 Task: Open the "Change your login email or login method" article.
Action: Mouse moved to (61, 634)
Screenshot: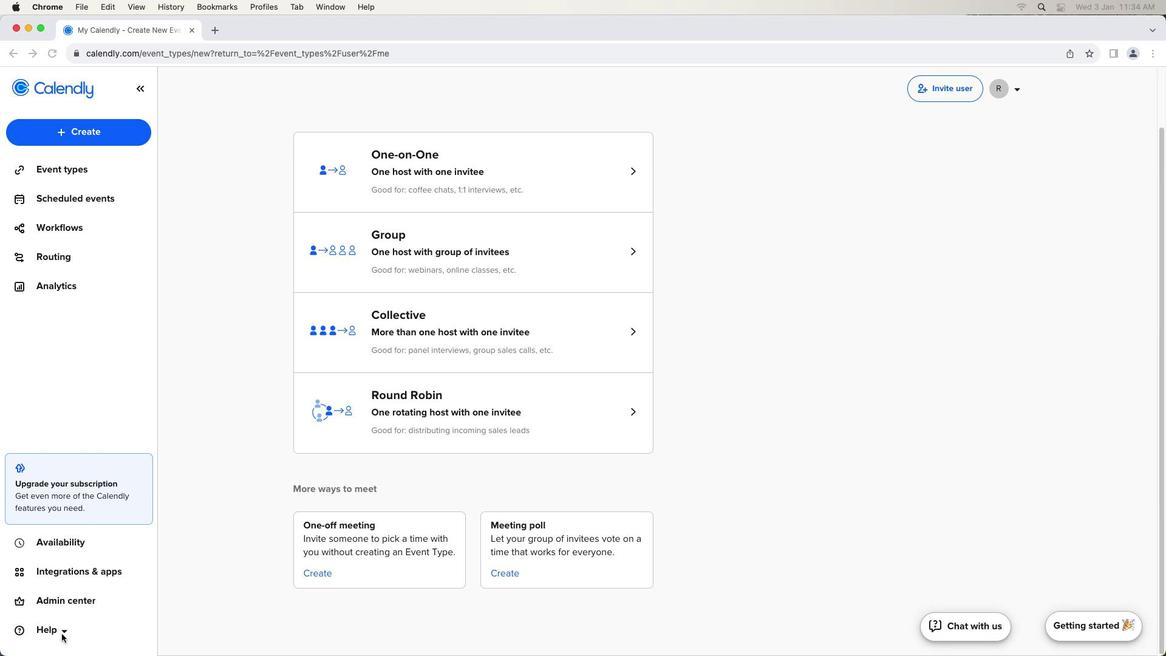 
Action: Mouse pressed left at (61, 634)
Screenshot: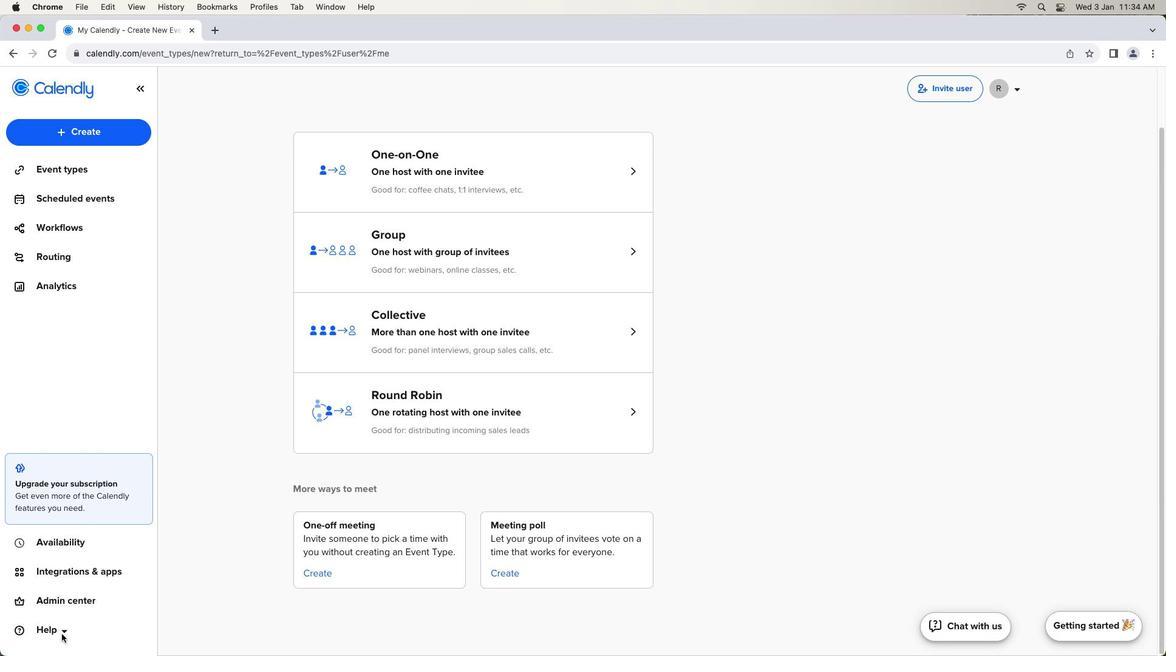 
Action: Mouse moved to (61, 629)
Screenshot: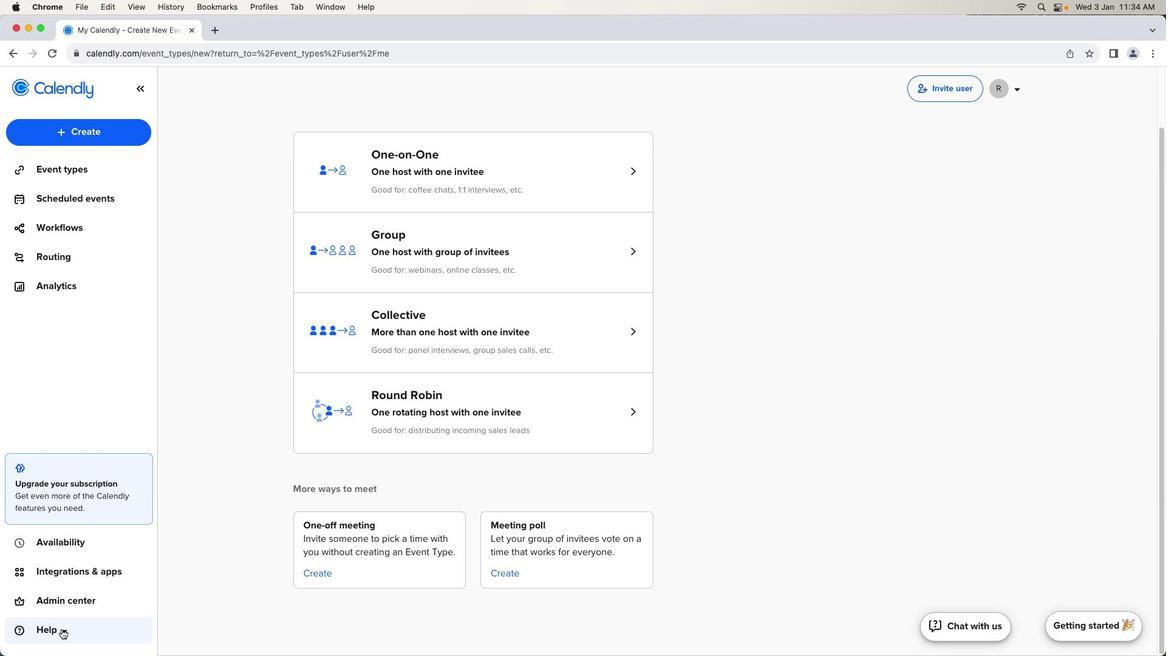 
Action: Mouse pressed left at (61, 629)
Screenshot: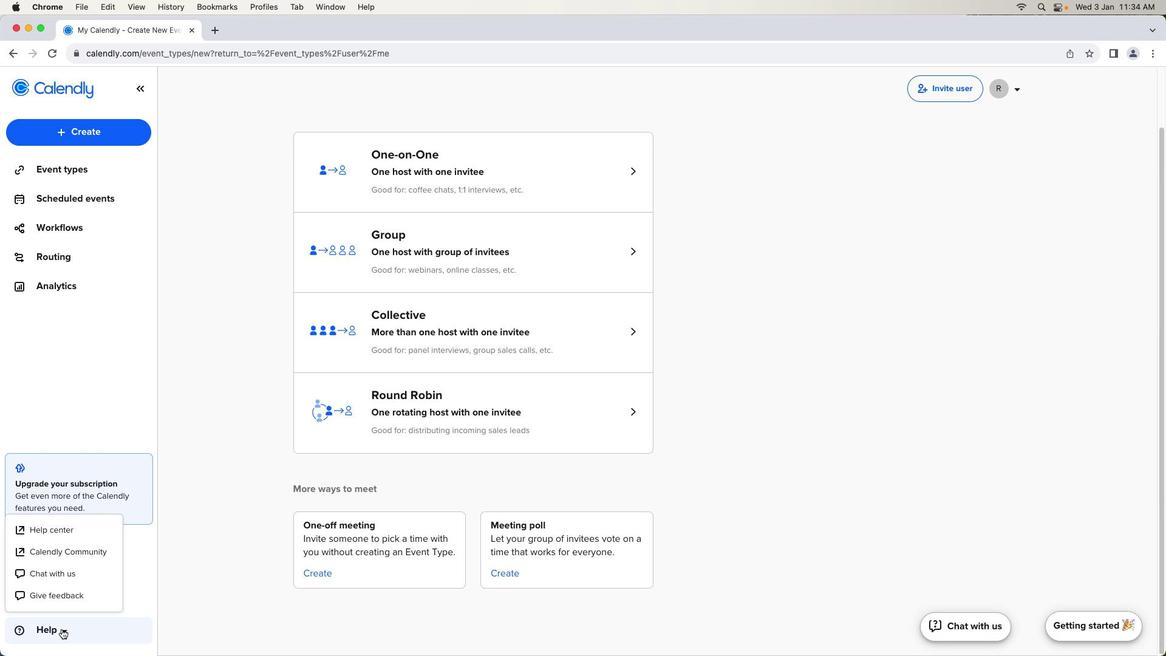 
Action: Mouse moved to (82, 524)
Screenshot: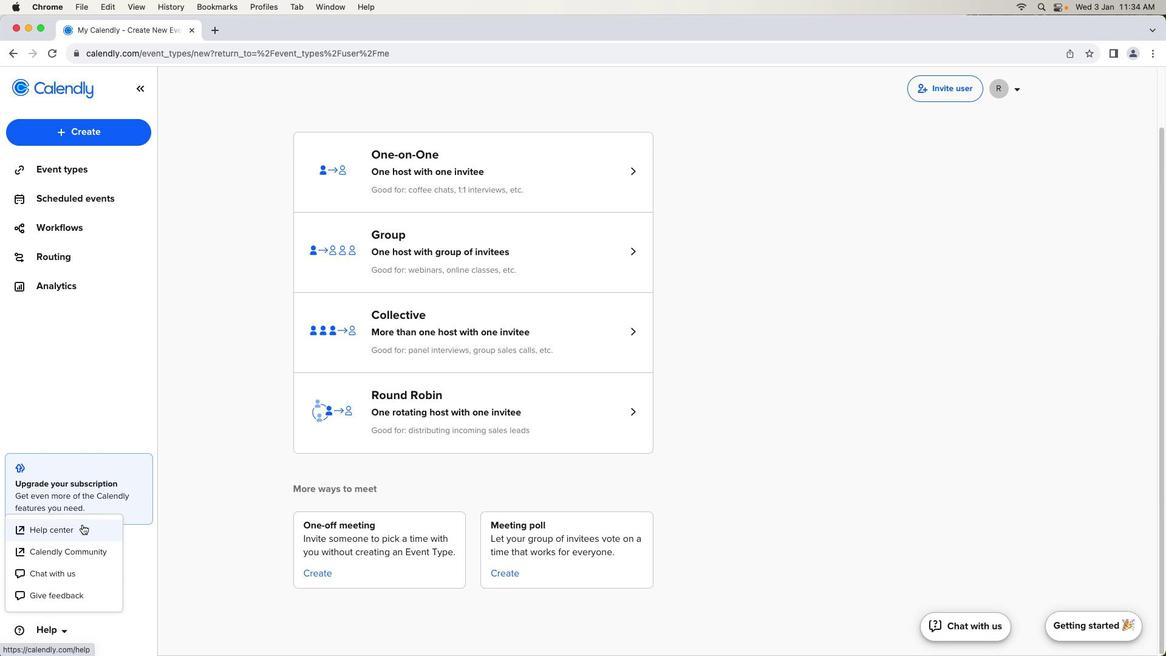 
Action: Mouse pressed left at (82, 524)
Screenshot: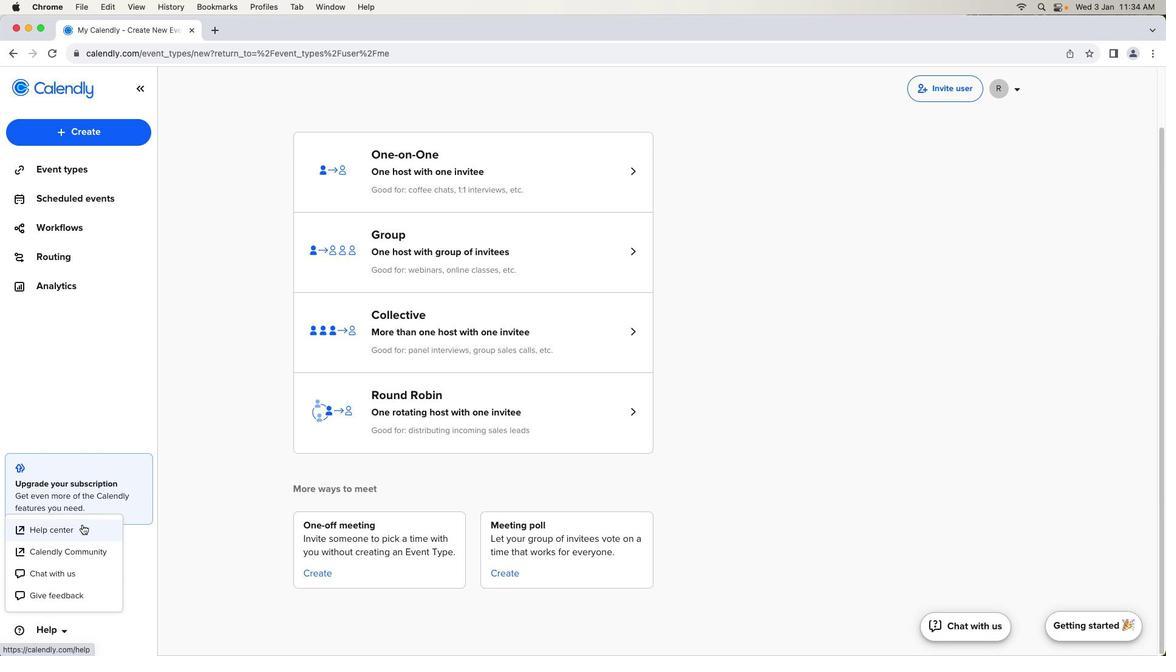 
Action: Mouse moved to (483, 482)
Screenshot: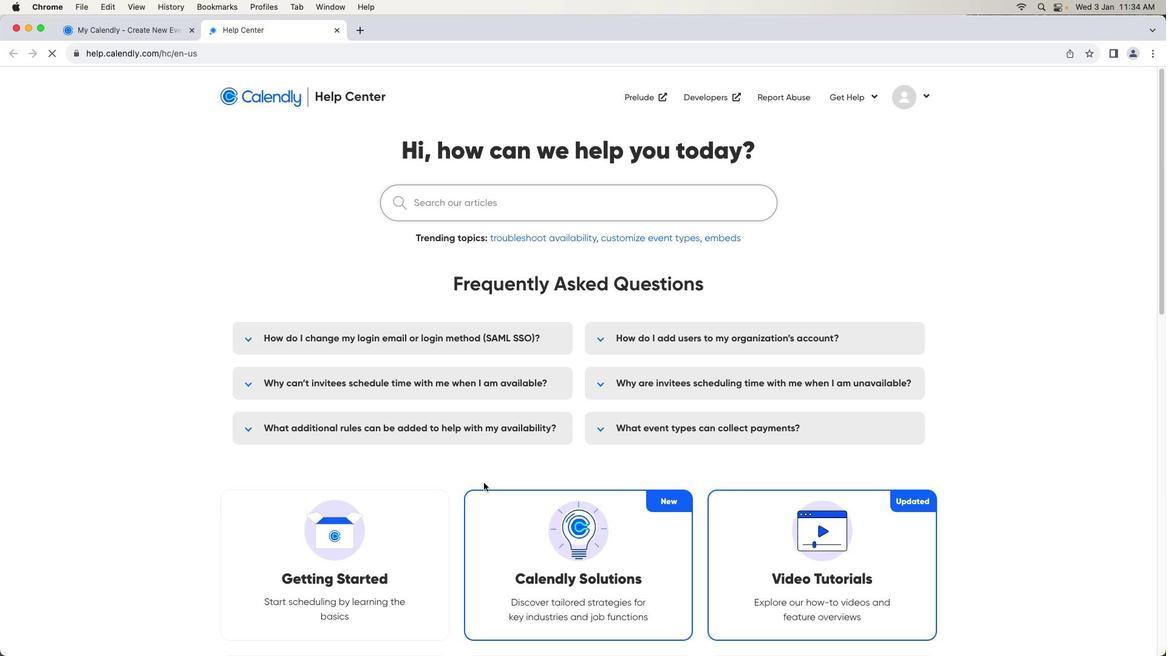 
Action: Mouse scrolled (483, 482) with delta (0, 0)
Screenshot: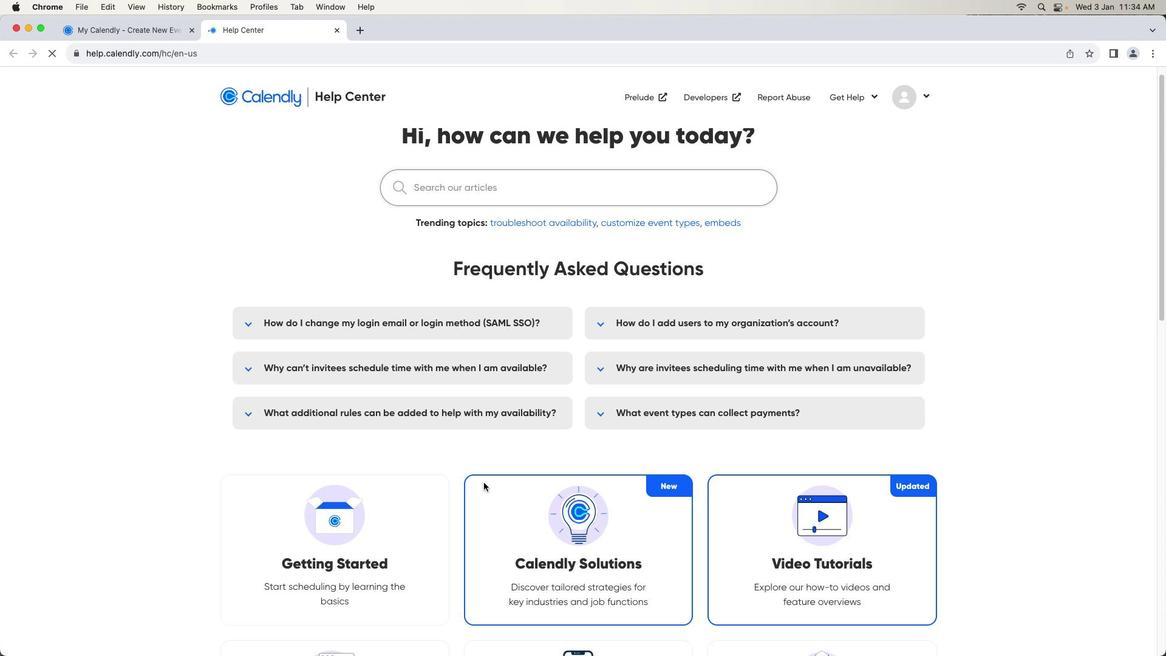 
Action: Mouse scrolled (483, 482) with delta (0, 0)
Screenshot: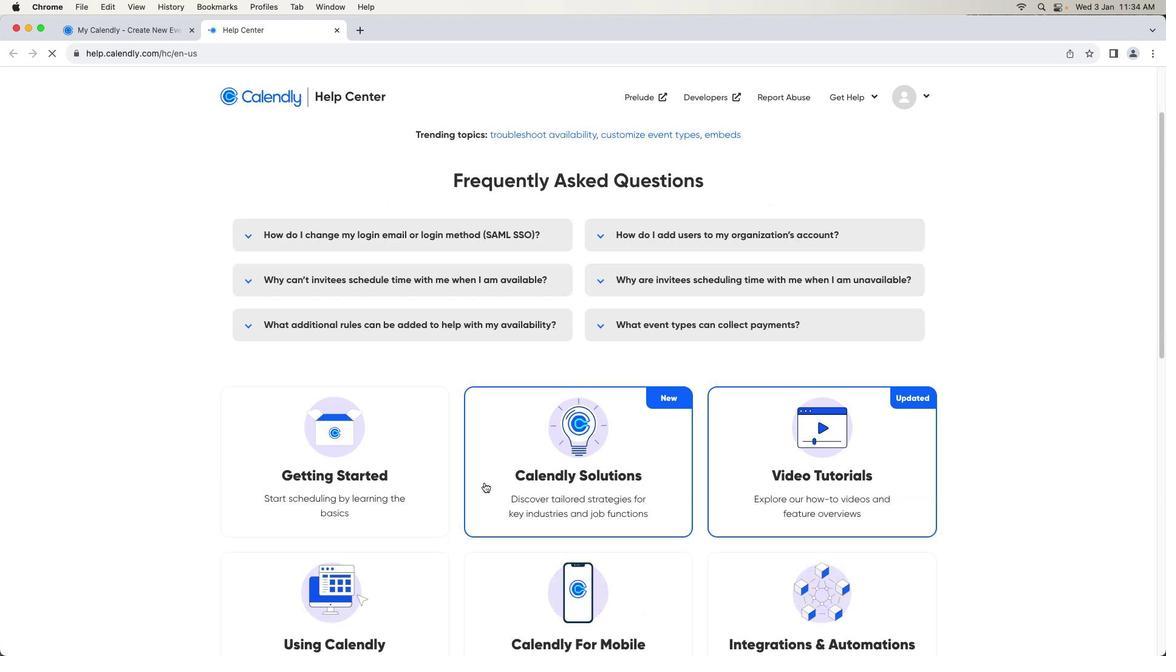 
Action: Mouse scrolled (483, 482) with delta (0, -1)
Screenshot: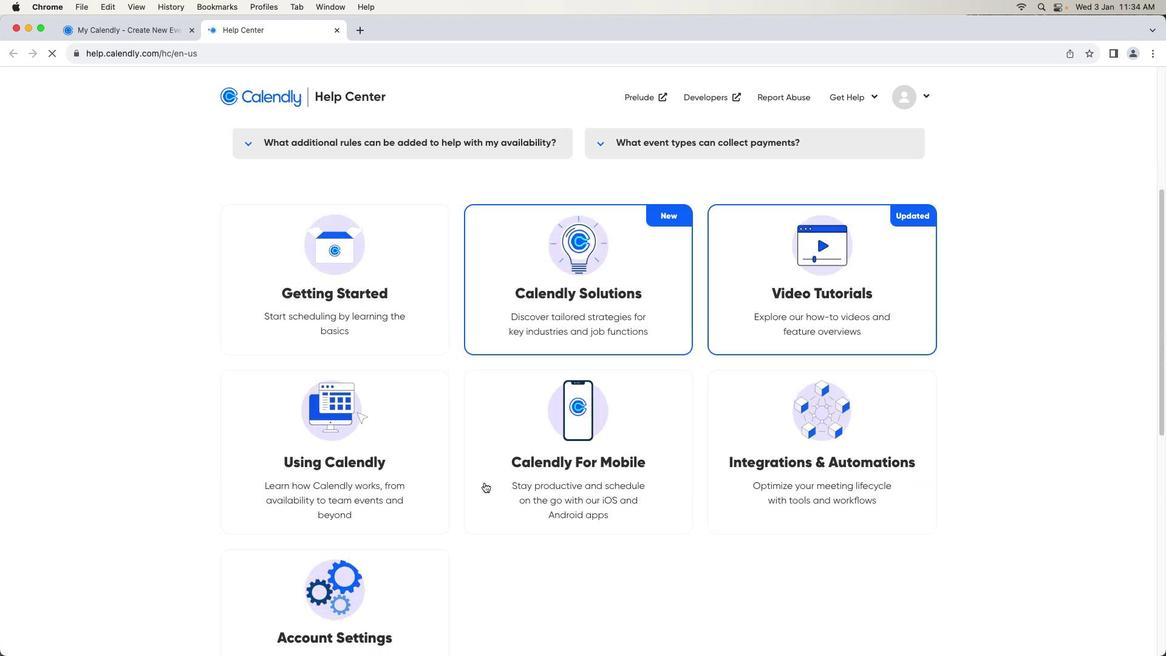 
Action: Mouse scrolled (483, 482) with delta (0, -3)
Screenshot: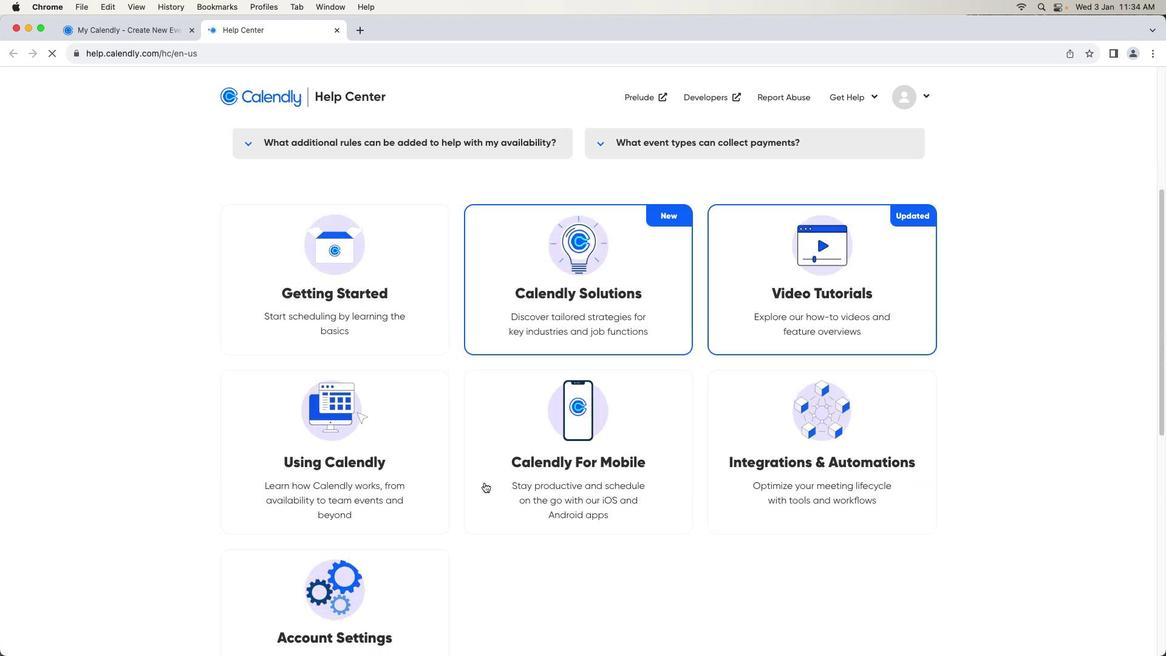 
Action: Mouse scrolled (483, 482) with delta (0, -3)
Screenshot: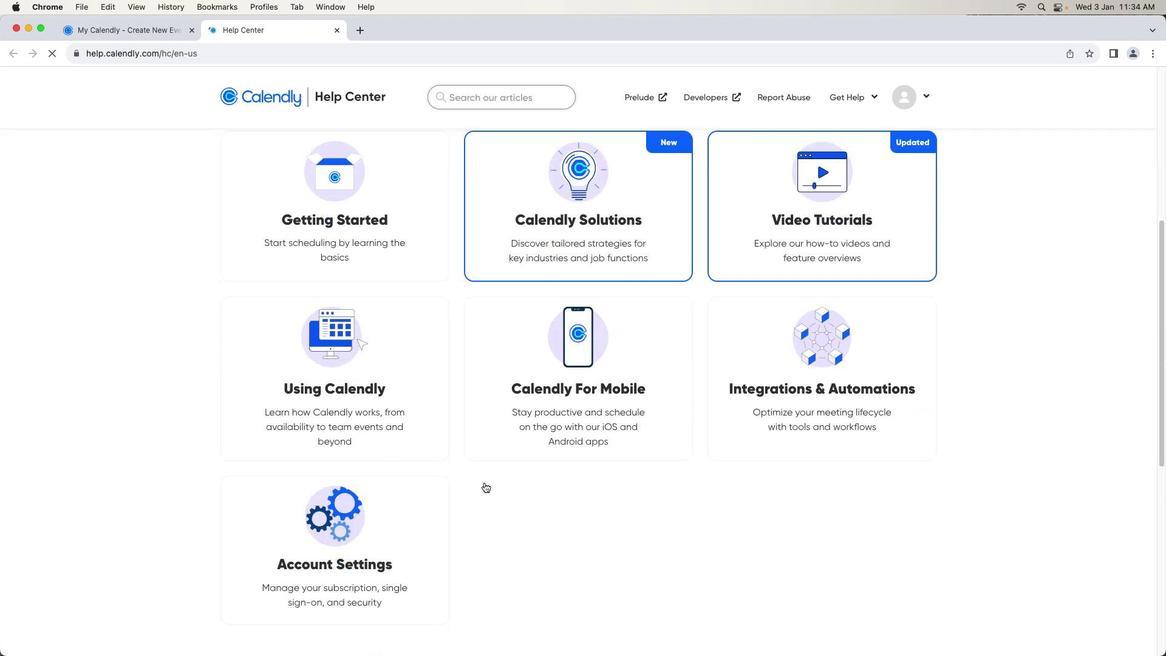
Action: Mouse moved to (485, 482)
Screenshot: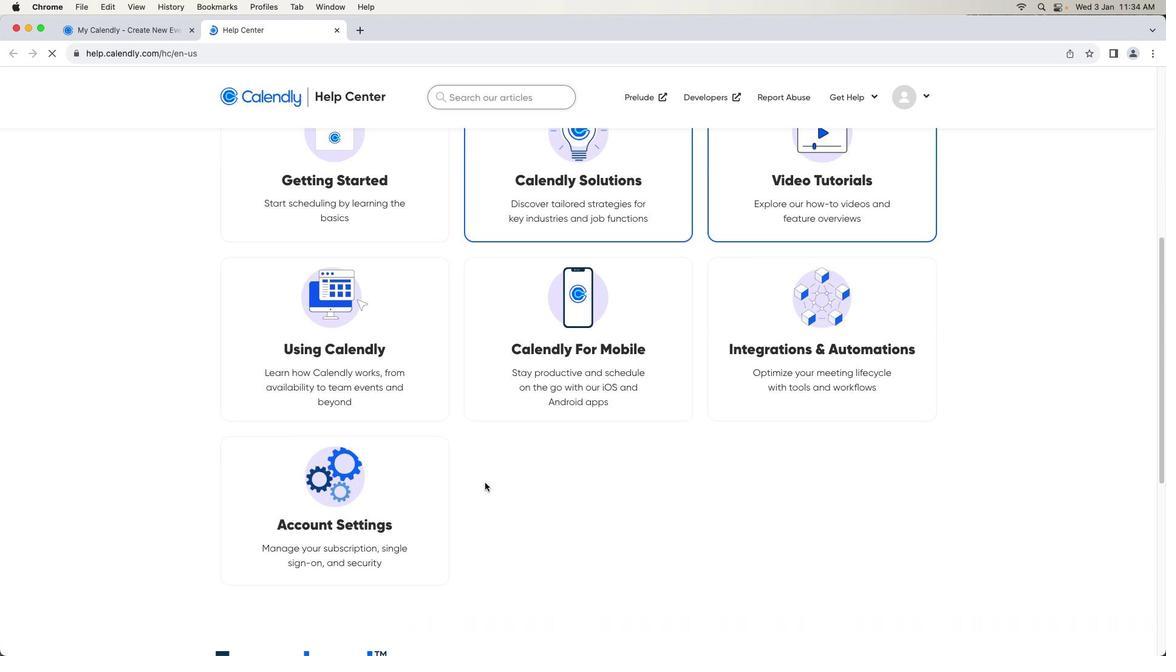 
Action: Mouse scrolled (485, 482) with delta (0, 0)
Screenshot: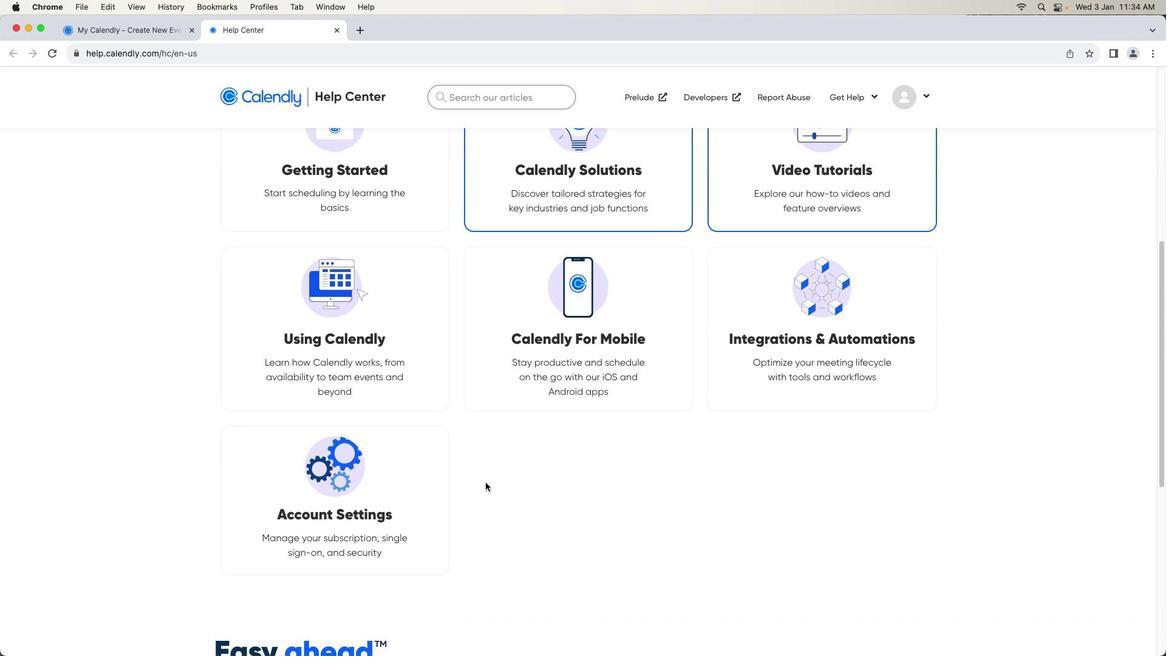 
Action: Mouse moved to (485, 482)
Screenshot: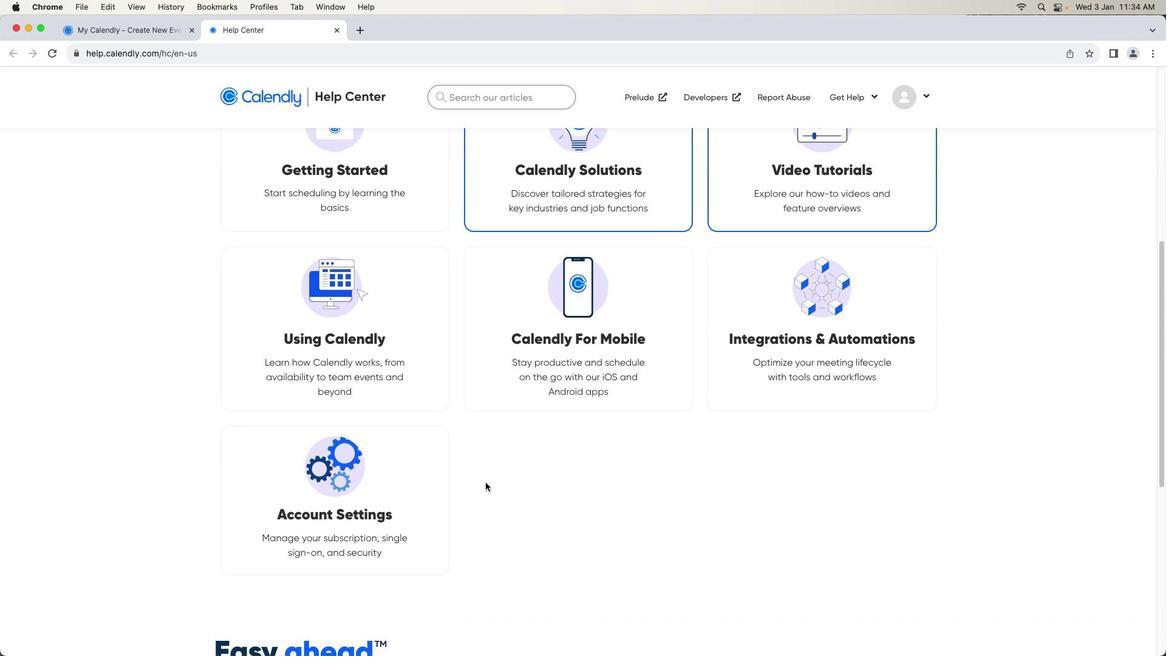 
Action: Mouse scrolled (485, 482) with delta (0, 0)
Screenshot: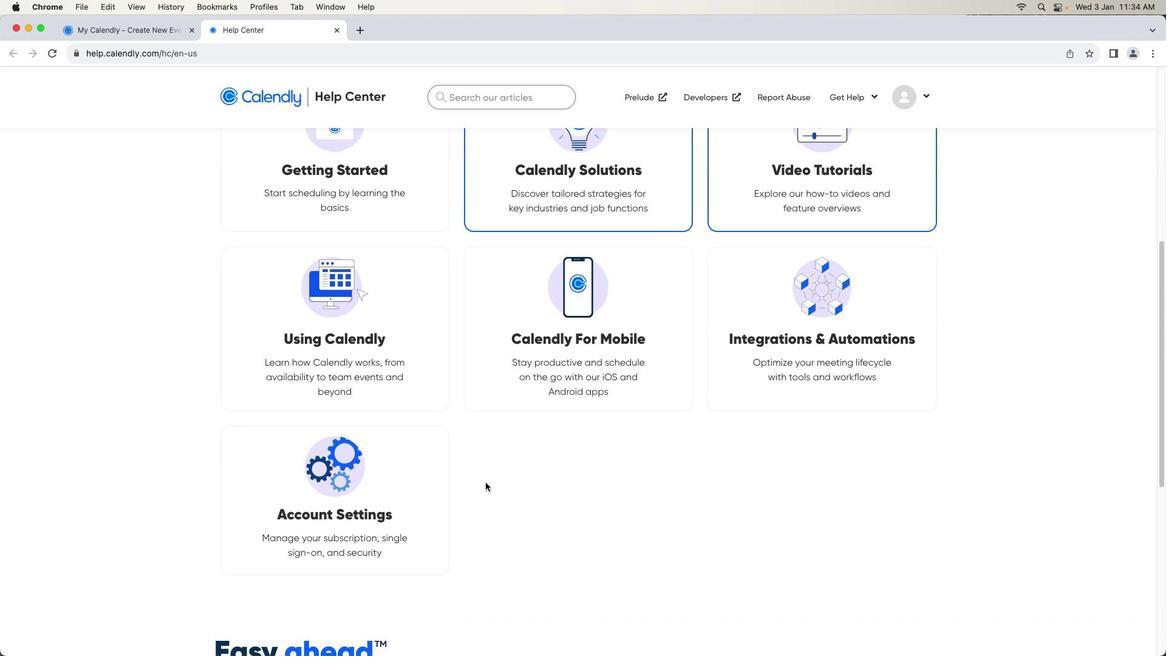 
Action: Mouse moved to (485, 482)
Screenshot: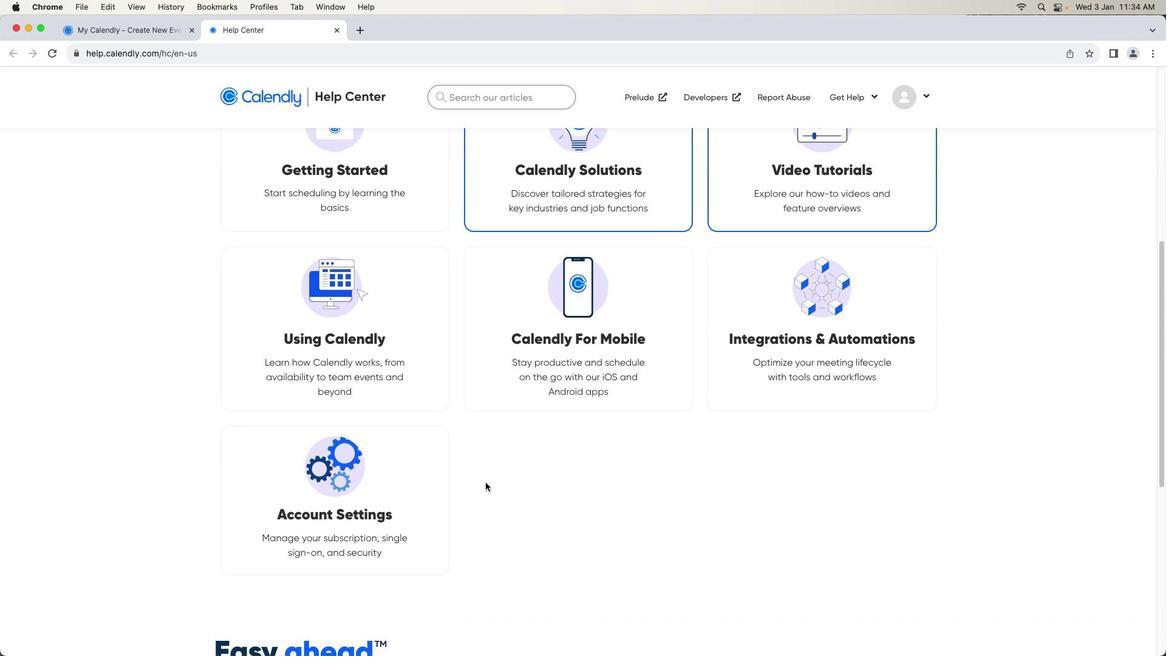 
Action: Mouse scrolled (485, 482) with delta (0, -1)
Screenshot: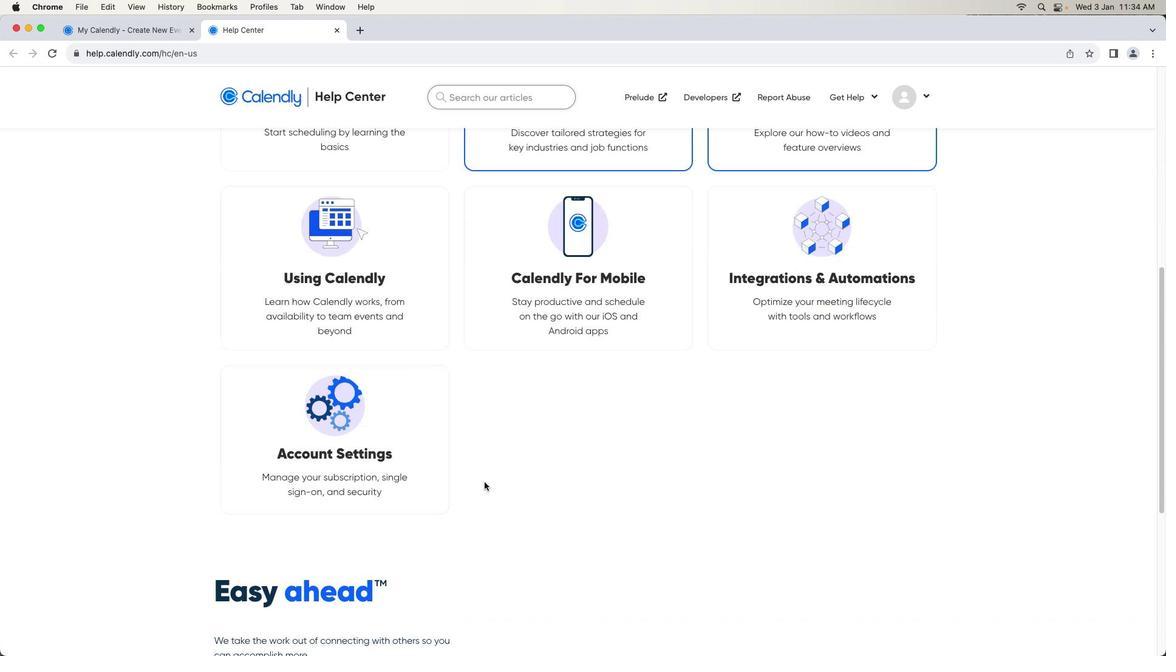 
Action: Mouse moved to (343, 357)
Screenshot: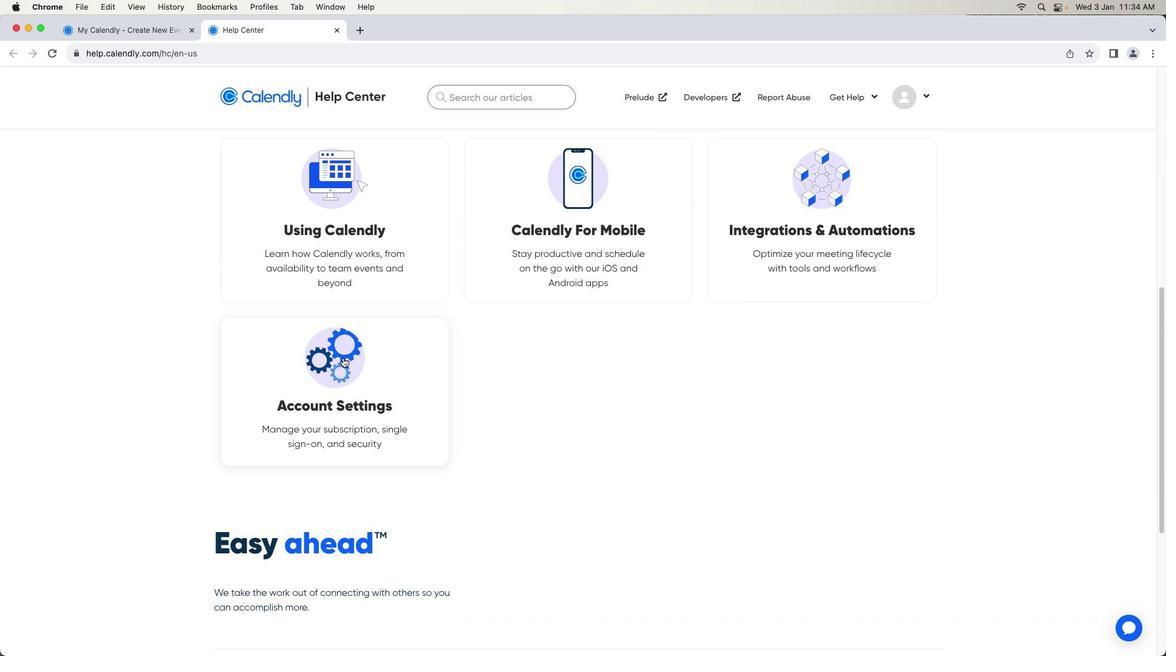 
Action: Mouse pressed left at (343, 357)
Screenshot: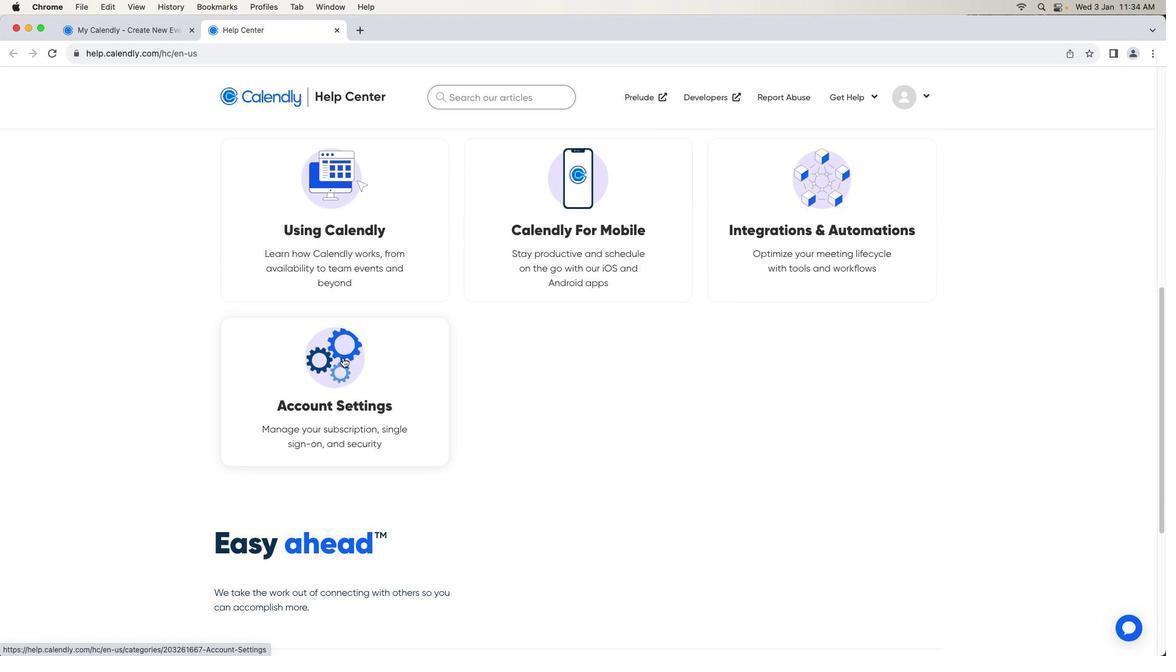 
Action: Mouse moved to (624, 523)
Screenshot: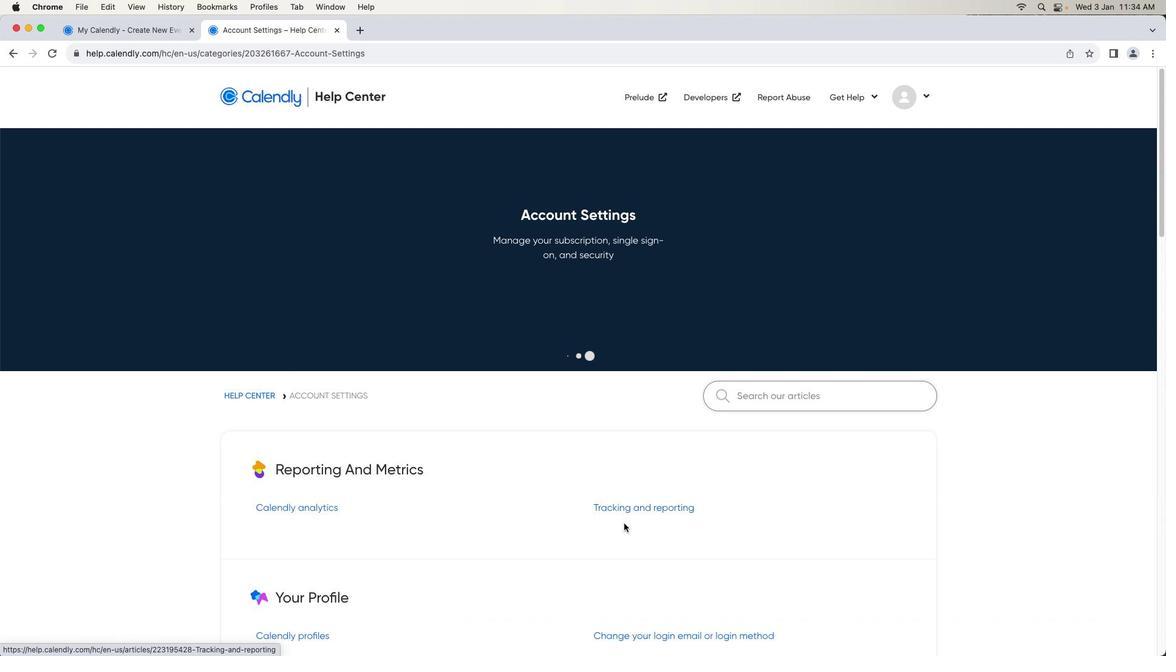 
Action: Mouse scrolled (624, 523) with delta (0, 0)
Screenshot: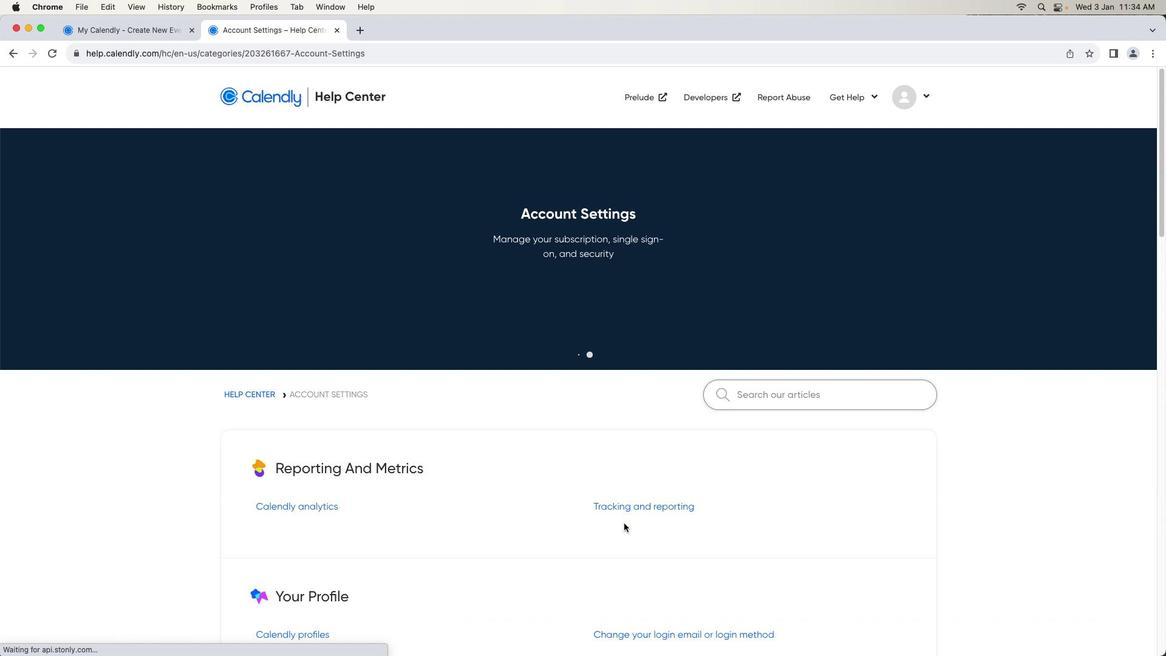 
Action: Mouse scrolled (624, 523) with delta (0, 0)
Screenshot: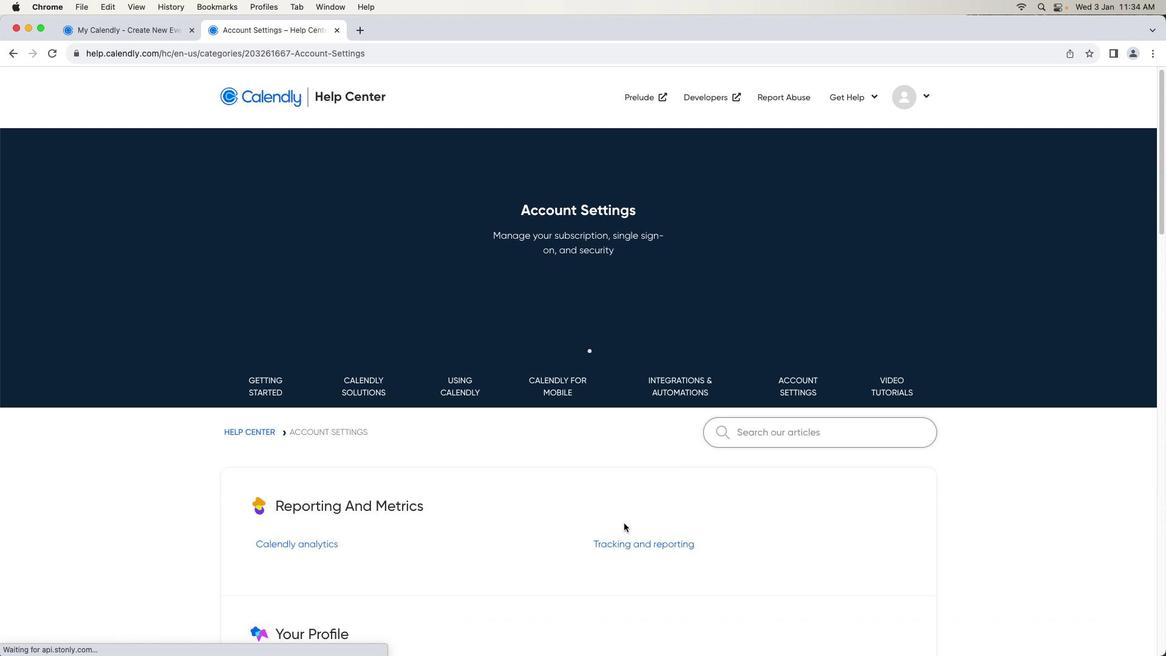 
Action: Mouse scrolled (624, 523) with delta (0, 0)
Screenshot: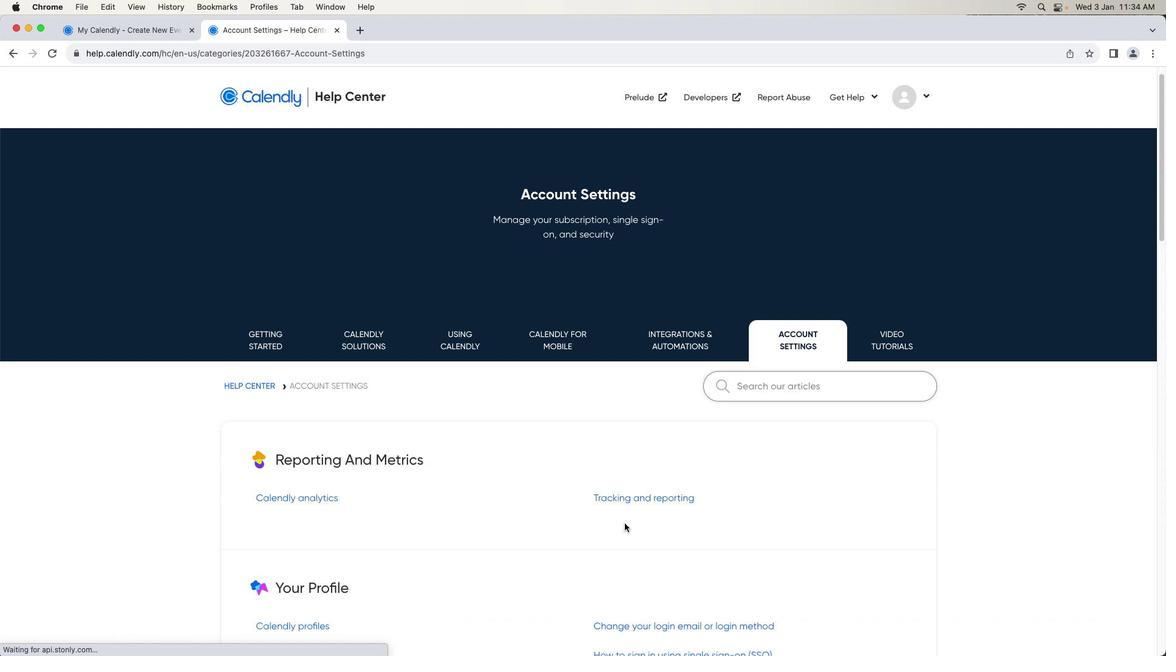 
Action: Mouse moved to (663, 529)
Screenshot: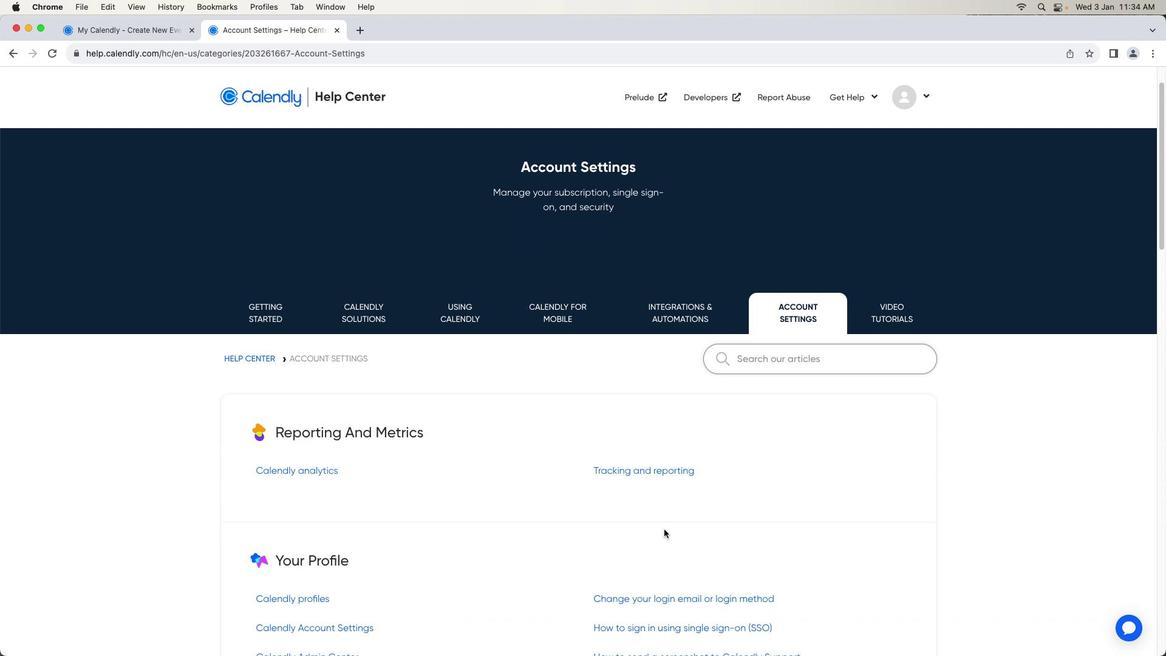 
Action: Mouse scrolled (663, 529) with delta (0, 0)
Screenshot: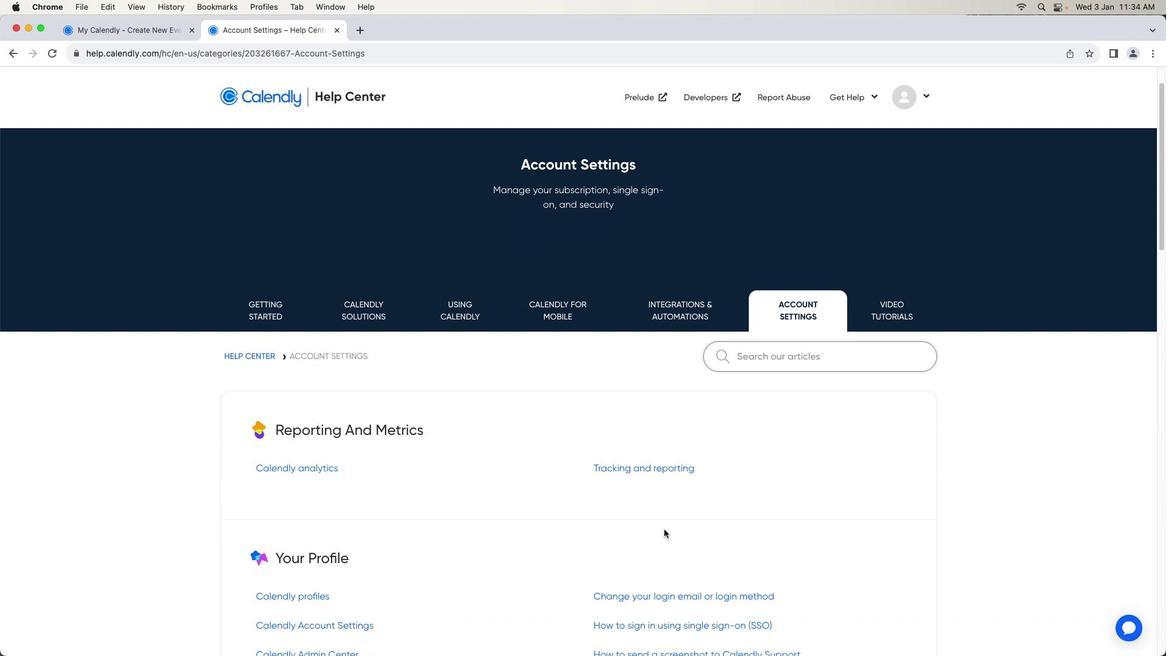 
Action: Mouse moved to (664, 529)
Screenshot: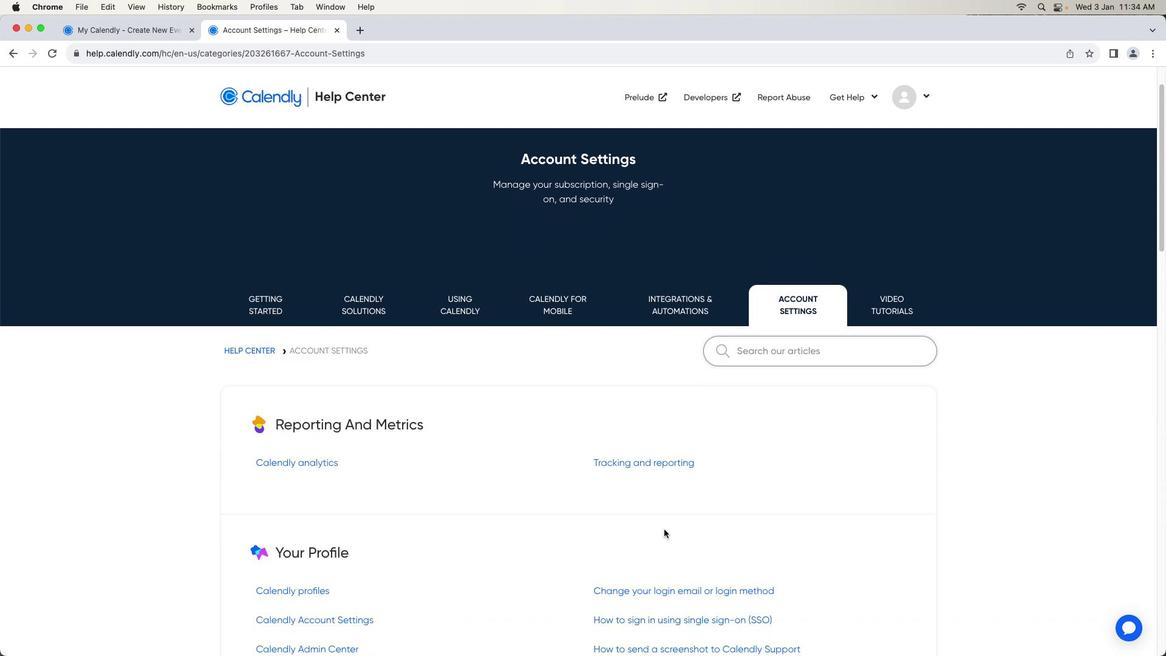 
Action: Mouse scrolled (664, 529) with delta (0, 0)
Screenshot: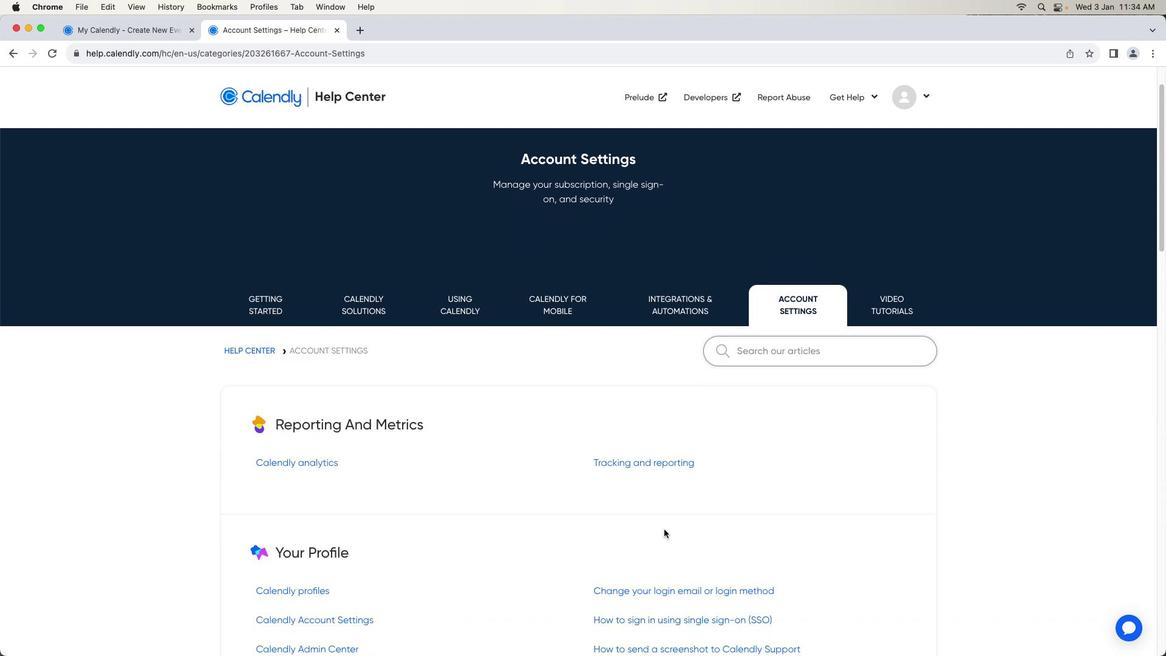 
Action: Mouse moved to (664, 529)
Screenshot: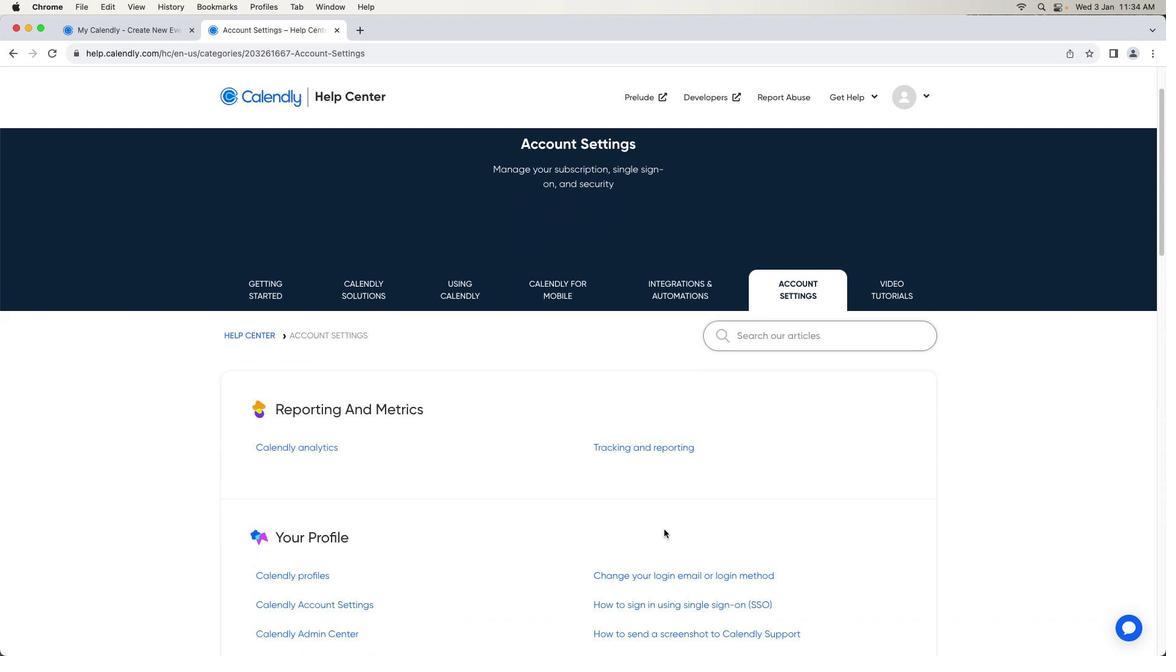 
Action: Mouse scrolled (664, 529) with delta (0, 0)
Screenshot: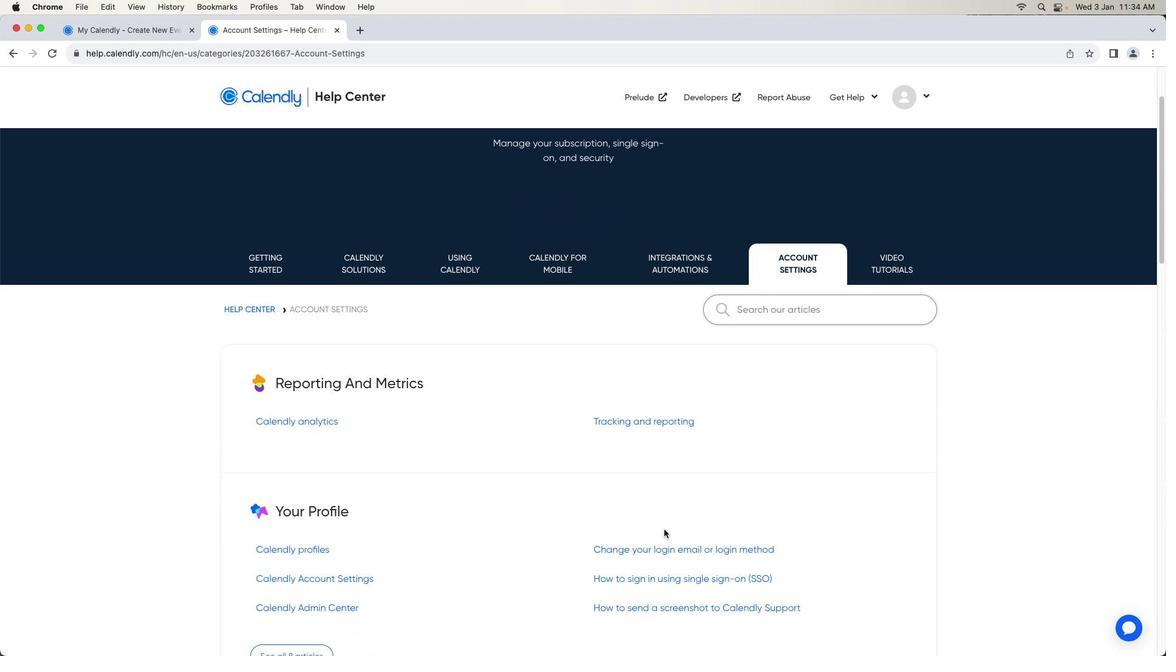 
Action: Mouse moved to (707, 535)
Screenshot: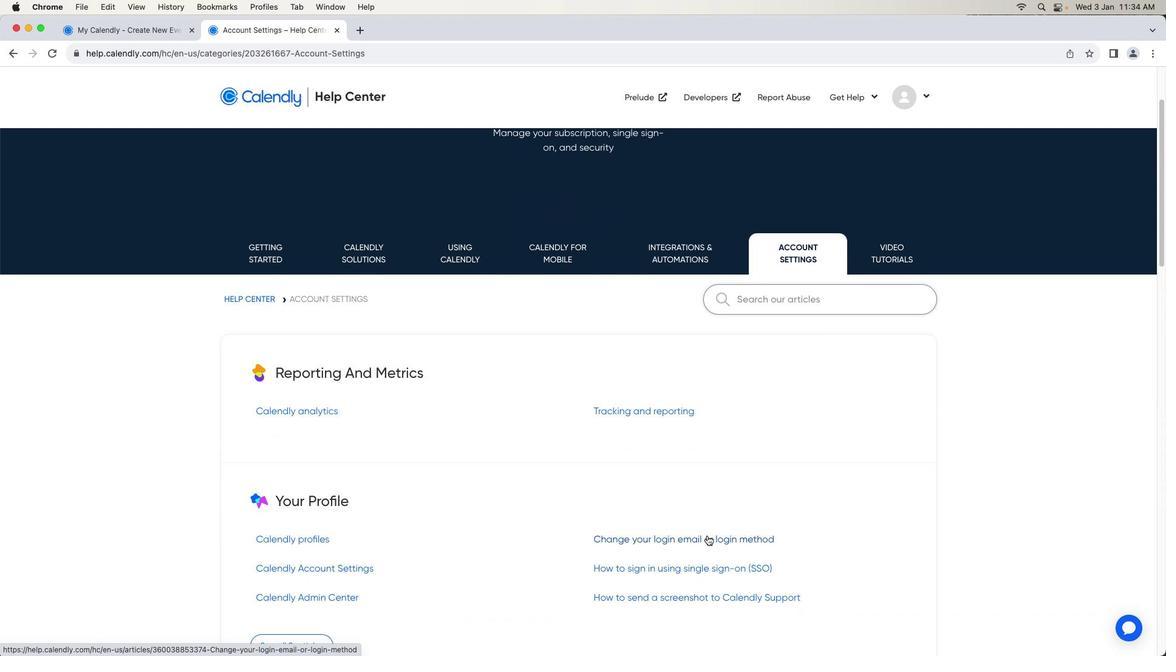 
Action: Mouse pressed left at (707, 535)
Screenshot: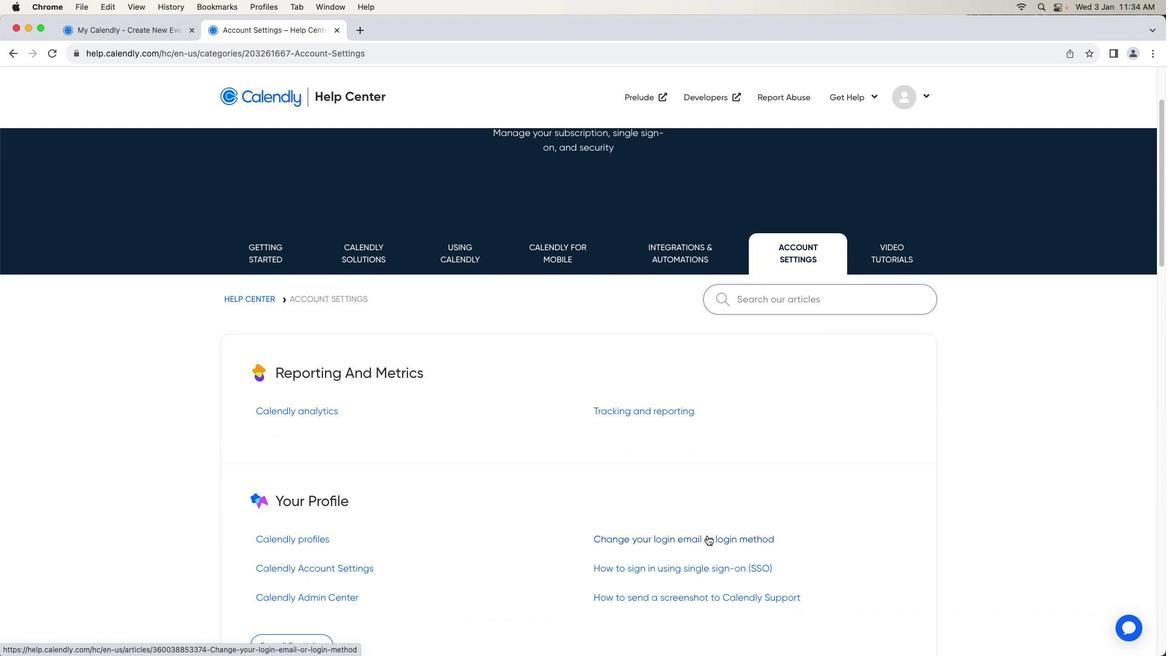 
Action: Mouse moved to (597, 564)
Screenshot: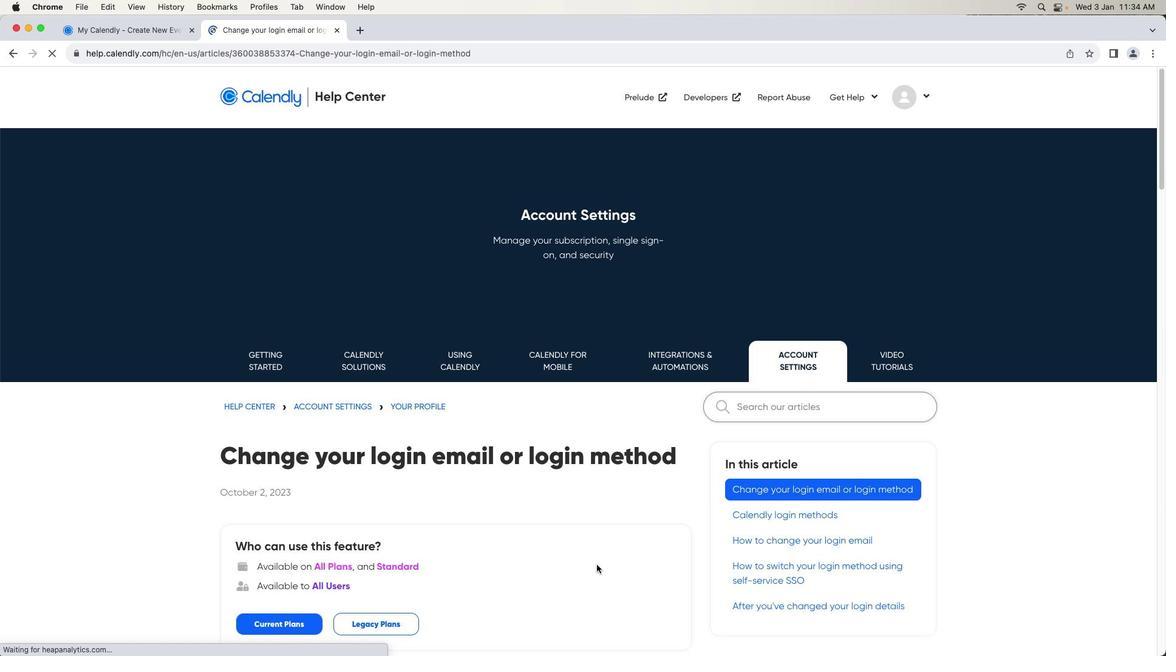 
Action: Mouse scrolled (597, 564) with delta (0, 0)
Screenshot: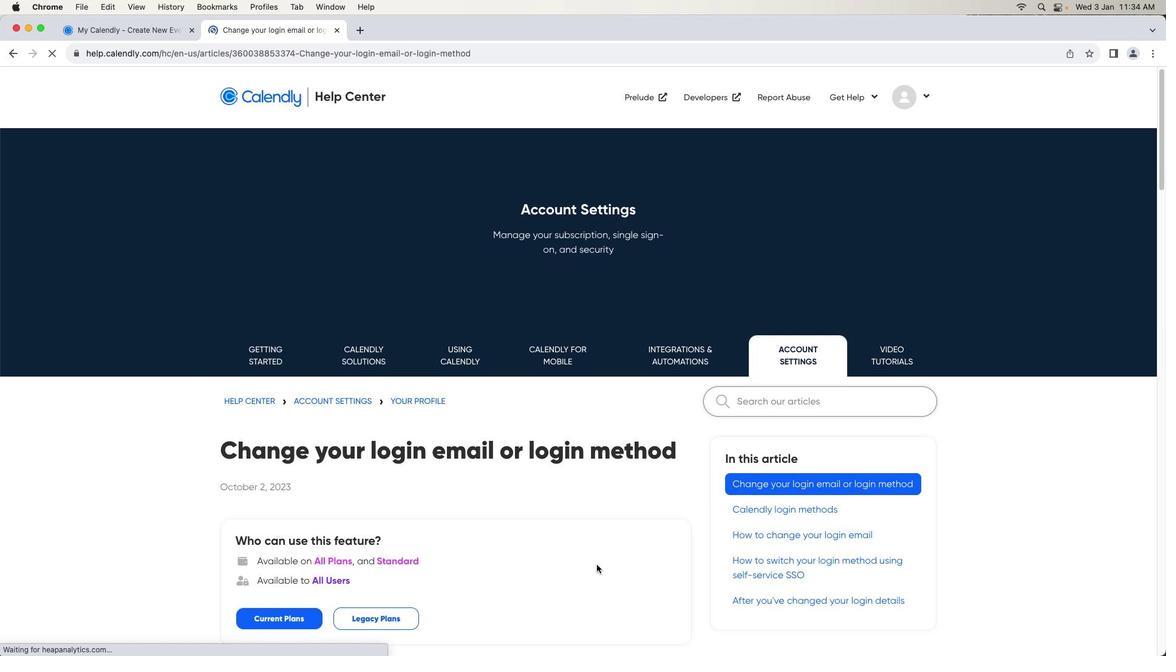 
Action: Mouse scrolled (597, 564) with delta (0, 0)
Screenshot: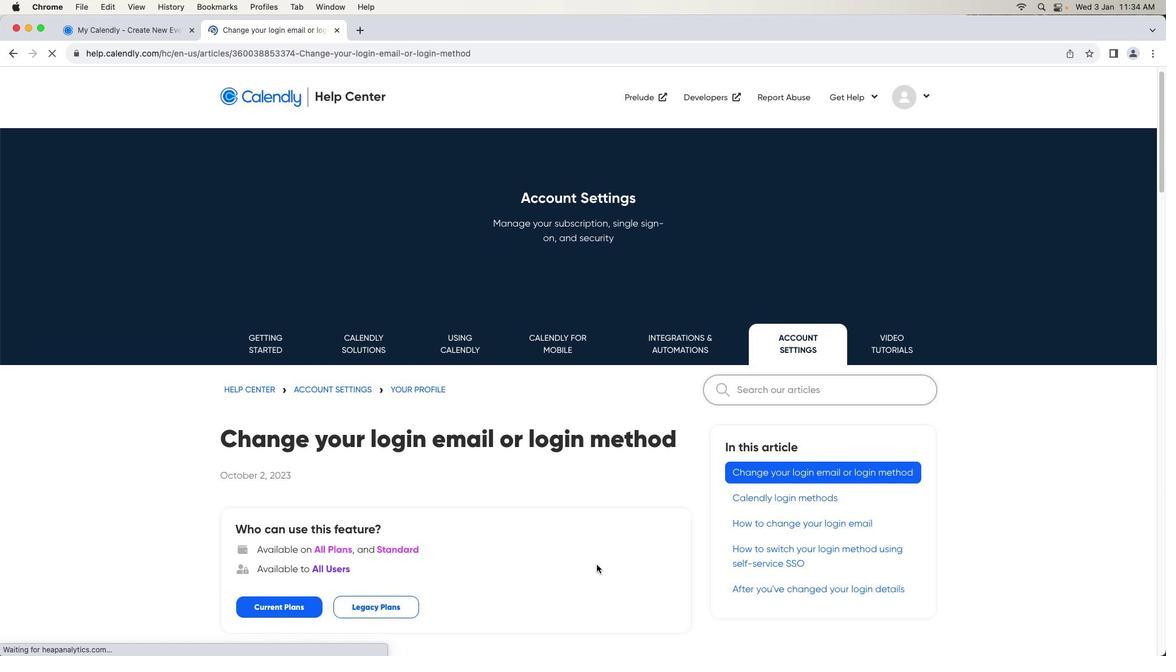 
Action: Mouse scrolled (597, 564) with delta (0, 0)
Screenshot: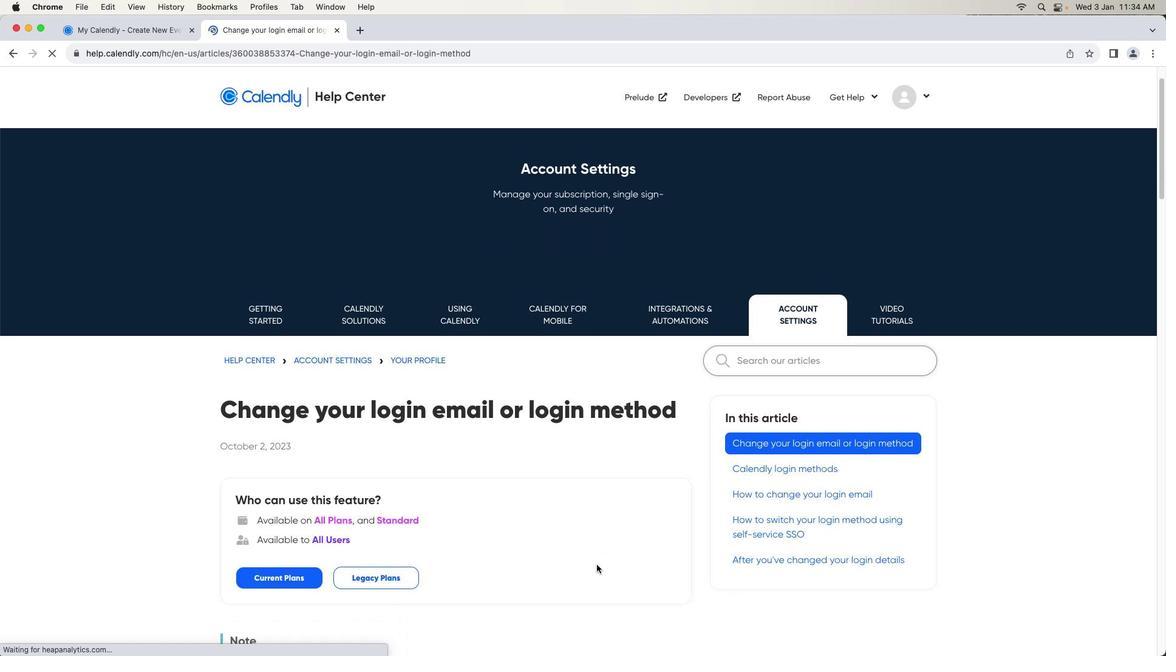 
Action: Mouse scrolled (597, 564) with delta (0, -1)
Screenshot: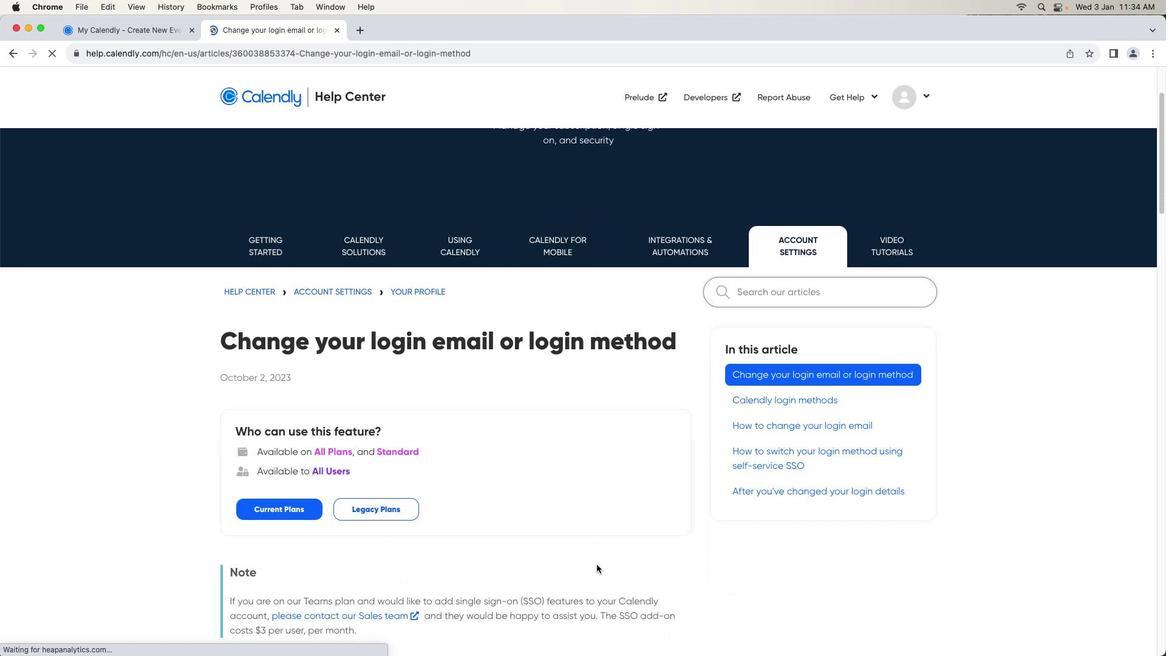 
Action: Mouse scrolled (597, 564) with delta (0, -1)
Screenshot: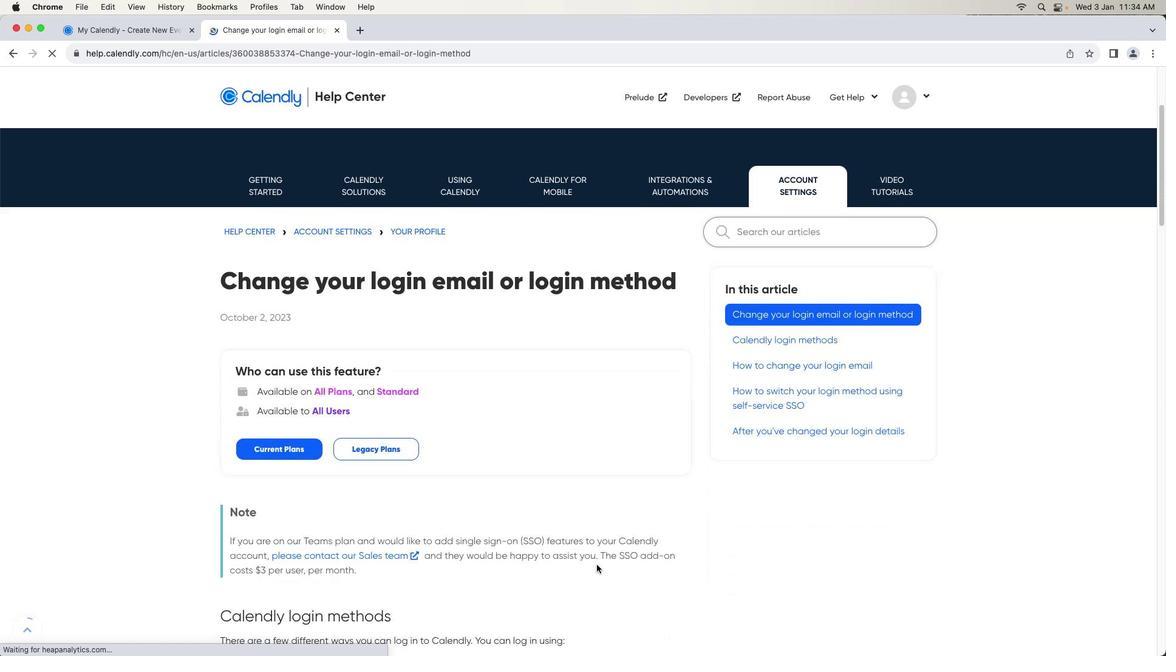 
Action: Mouse moved to (598, 564)
Screenshot: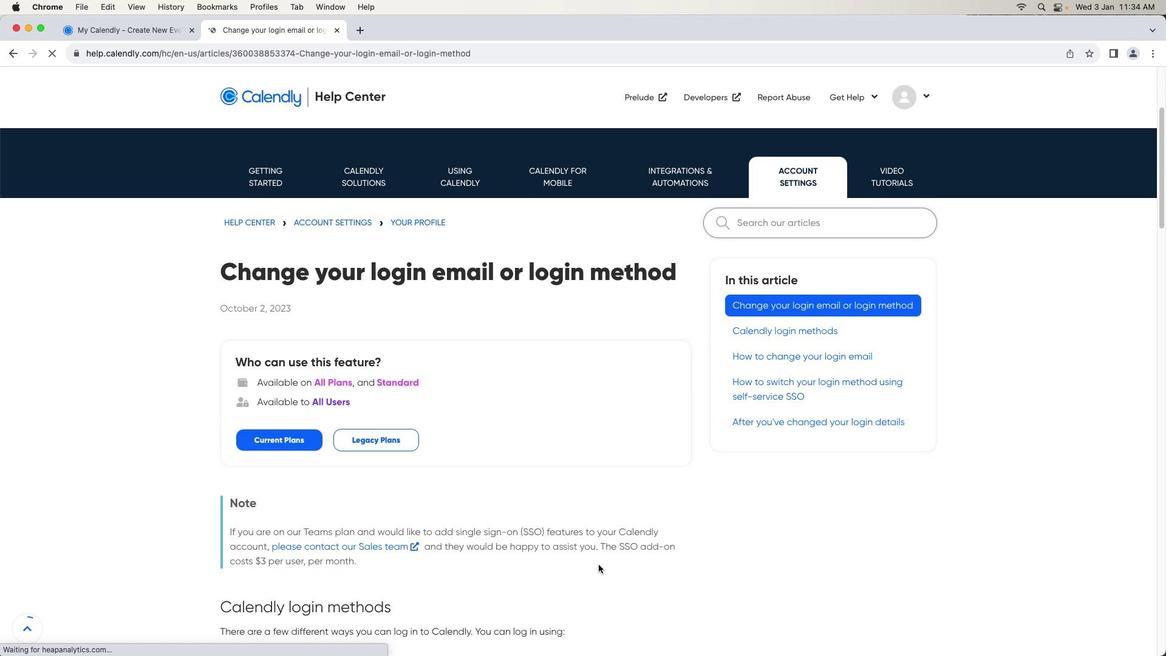 
Action: Mouse scrolled (598, 564) with delta (0, 0)
Screenshot: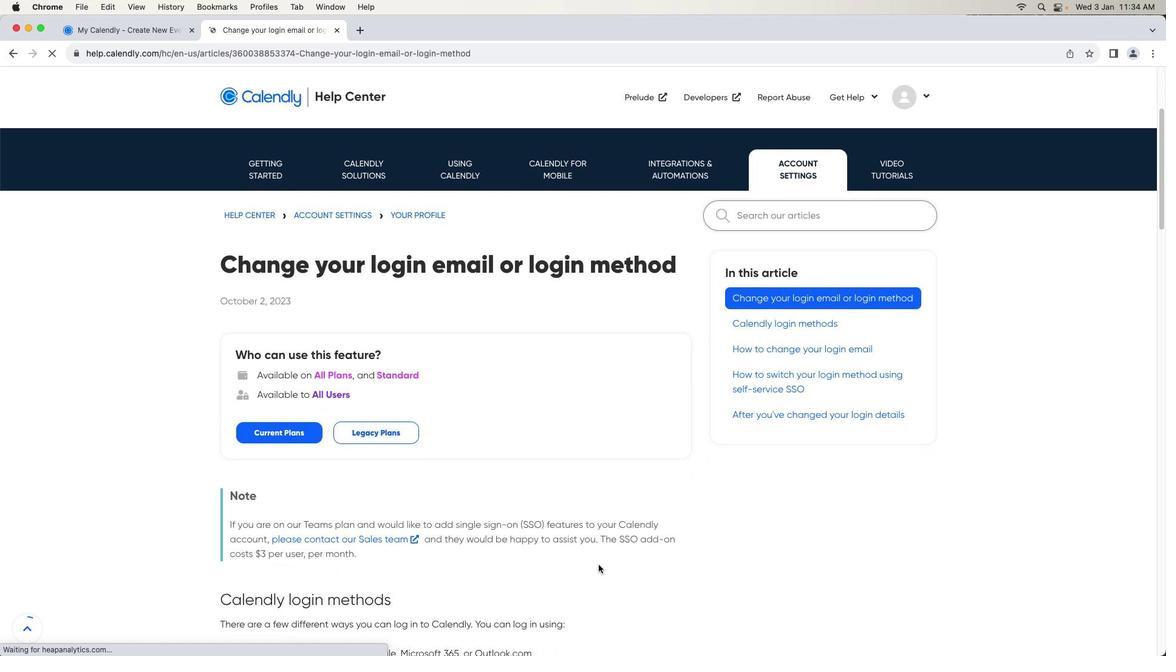 
Action: Mouse scrolled (598, 564) with delta (0, 0)
Screenshot: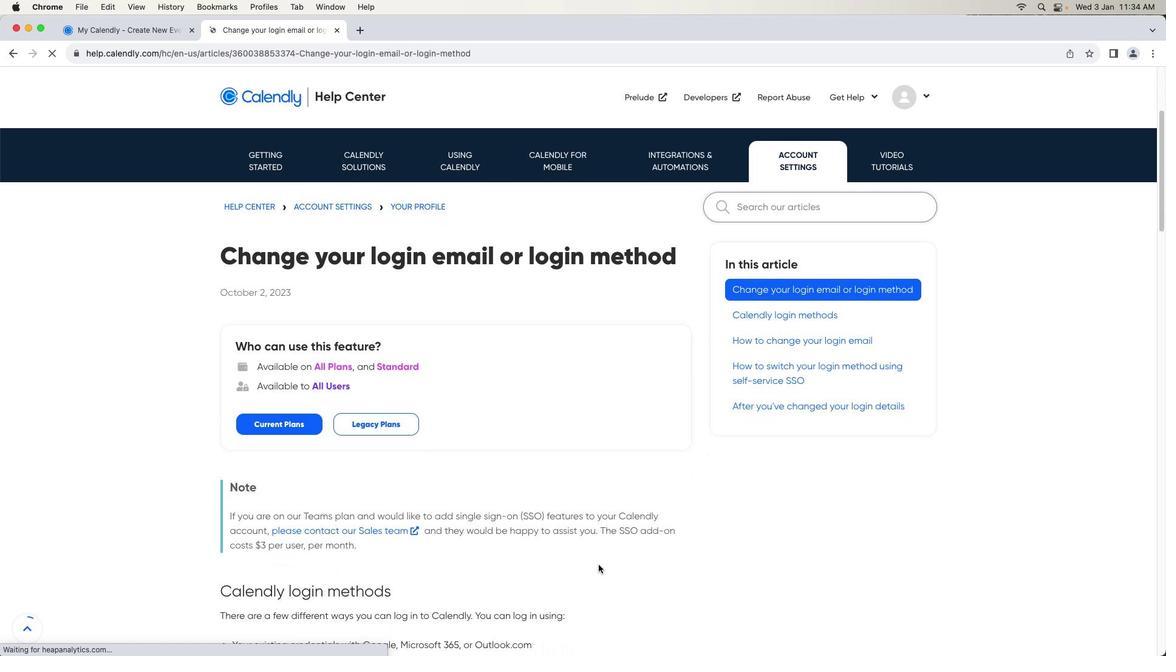 
Action: Mouse scrolled (598, 564) with delta (0, 0)
Screenshot: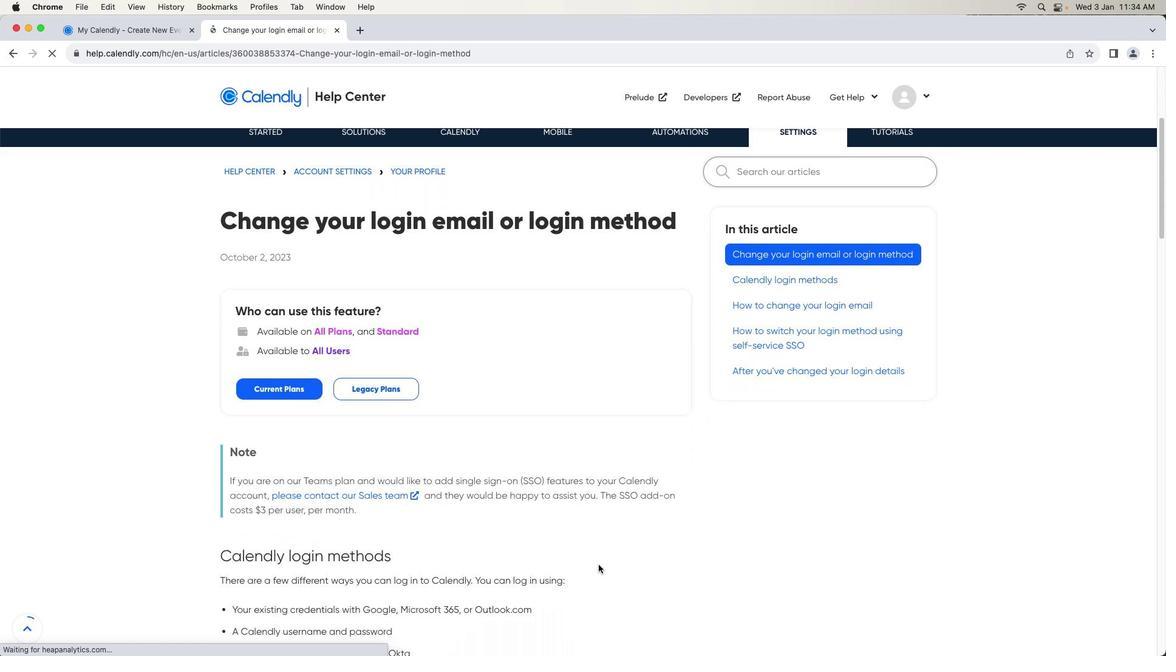
Action: Mouse moved to (601, 563)
Screenshot: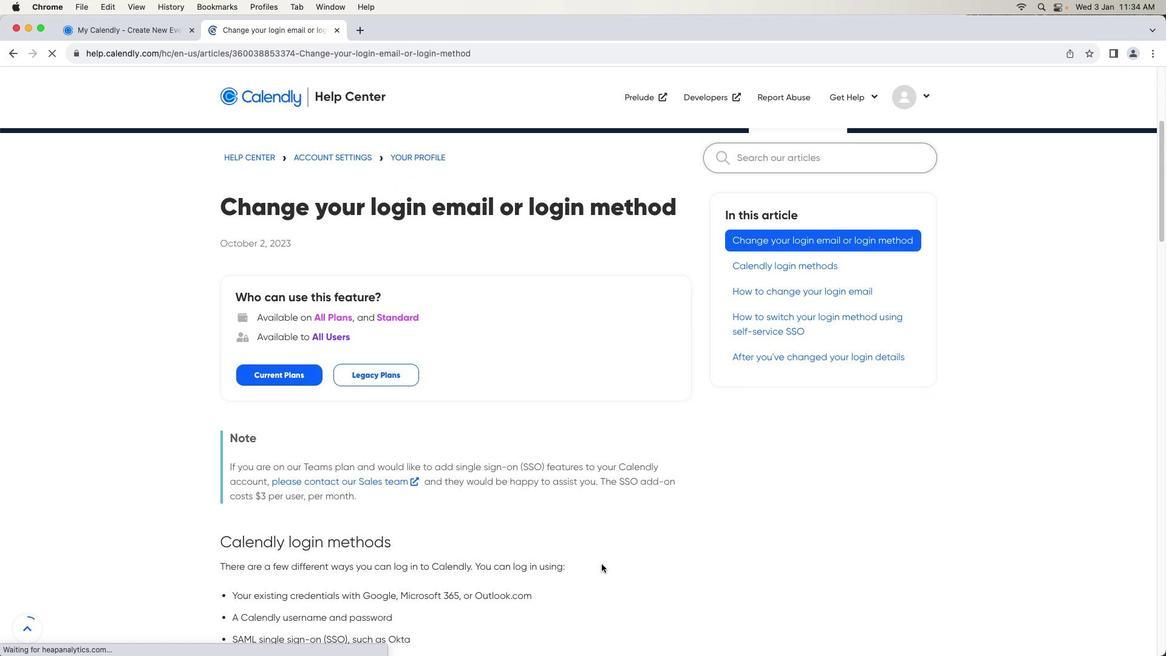 
